 Task: Add Ecos Free & Clear Laundry Detergent to the cart.
Action: Mouse moved to (883, 306)
Screenshot: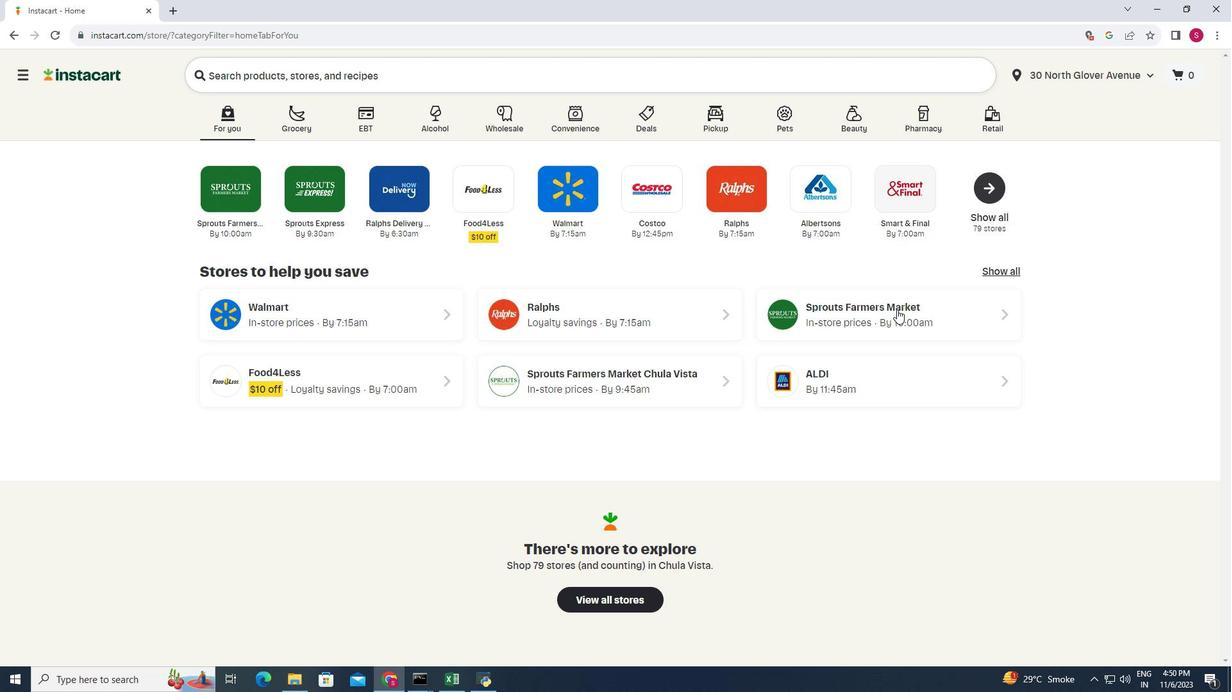 
Action: Mouse pressed left at (883, 306)
Screenshot: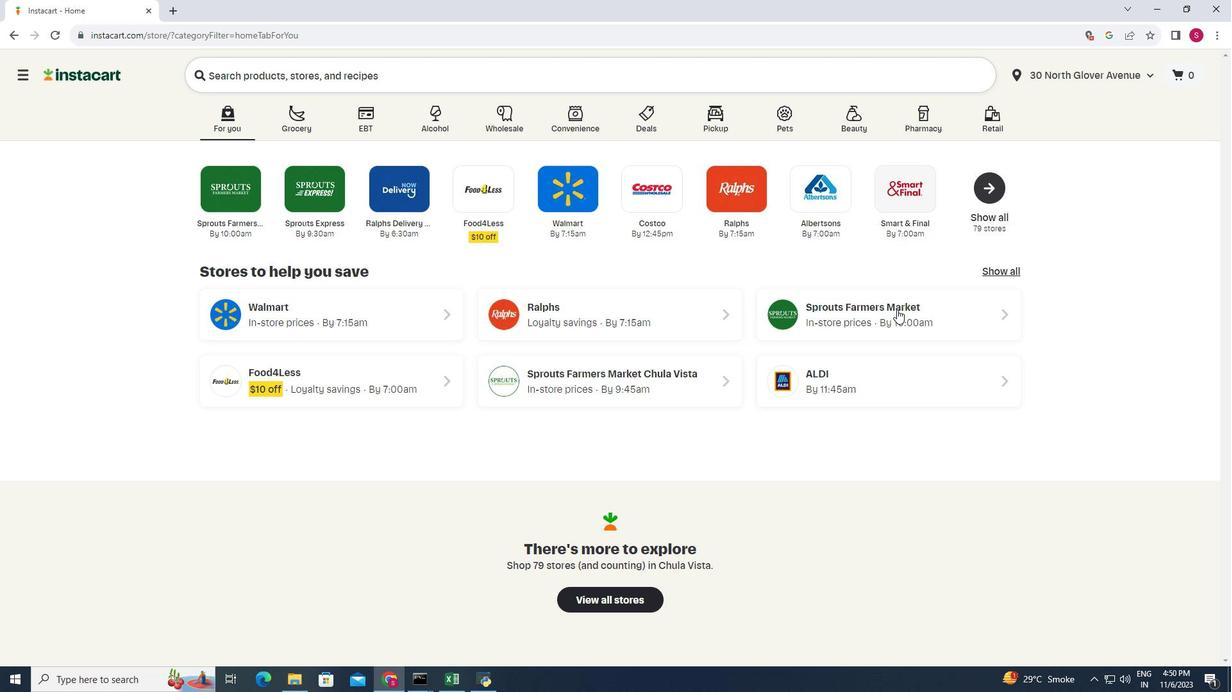 
Action: Mouse moved to (50, 449)
Screenshot: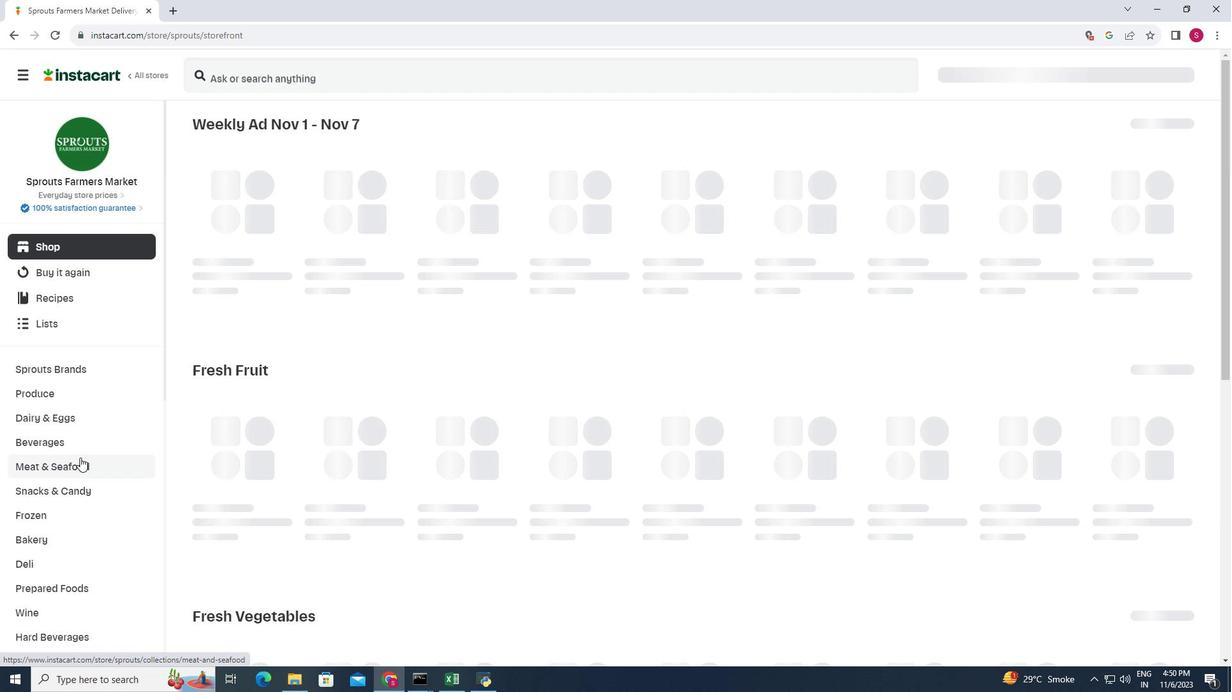 
Action: Mouse scrolled (50, 448) with delta (0, 0)
Screenshot: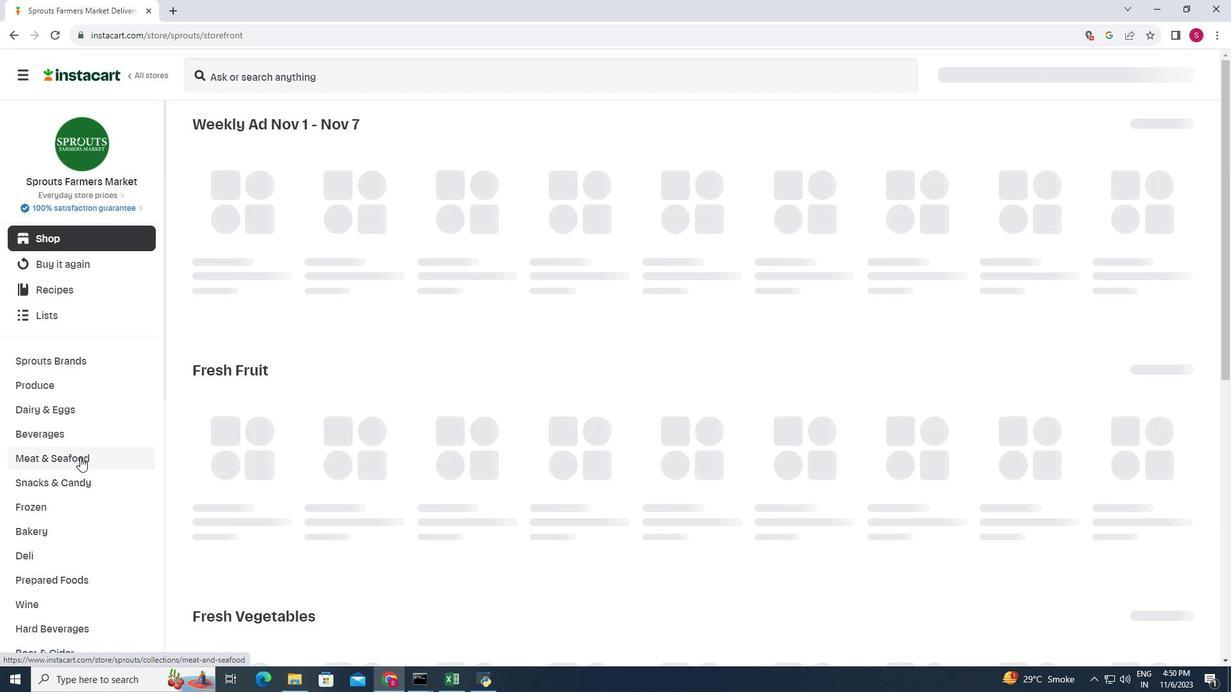 
Action: Mouse scrolled (50, 448) with delta (0, 0)
Screenshot: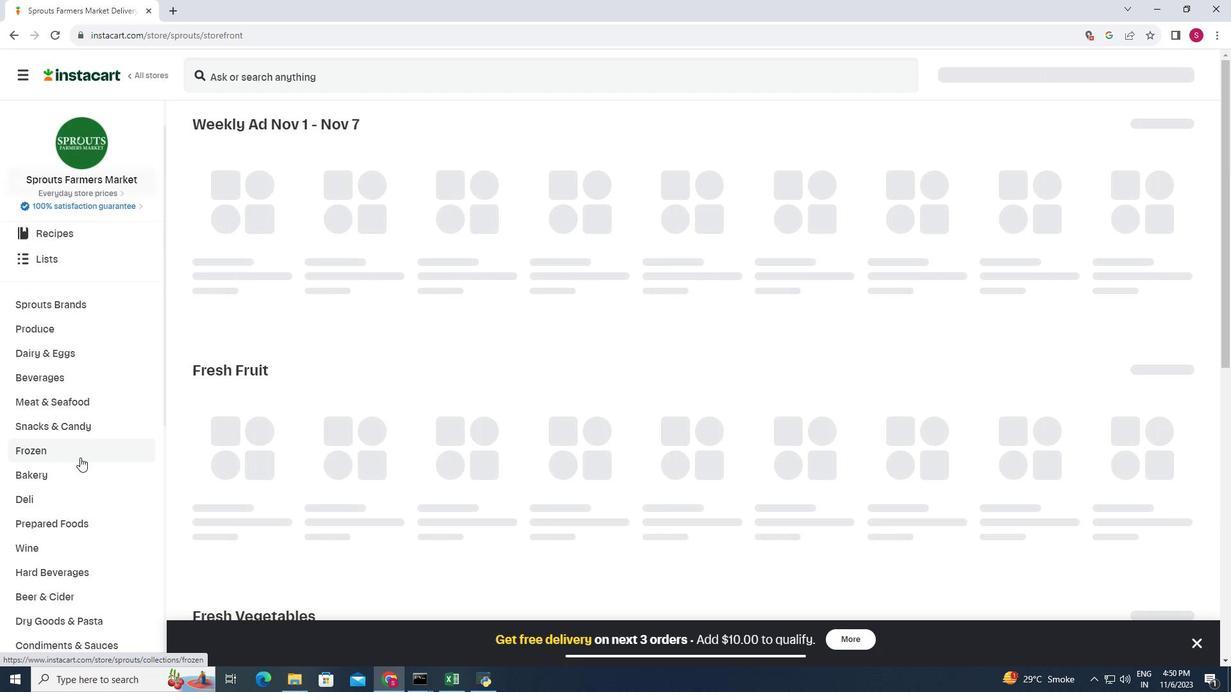 
Action: Mouse moved to (50, 449)
Screenshot: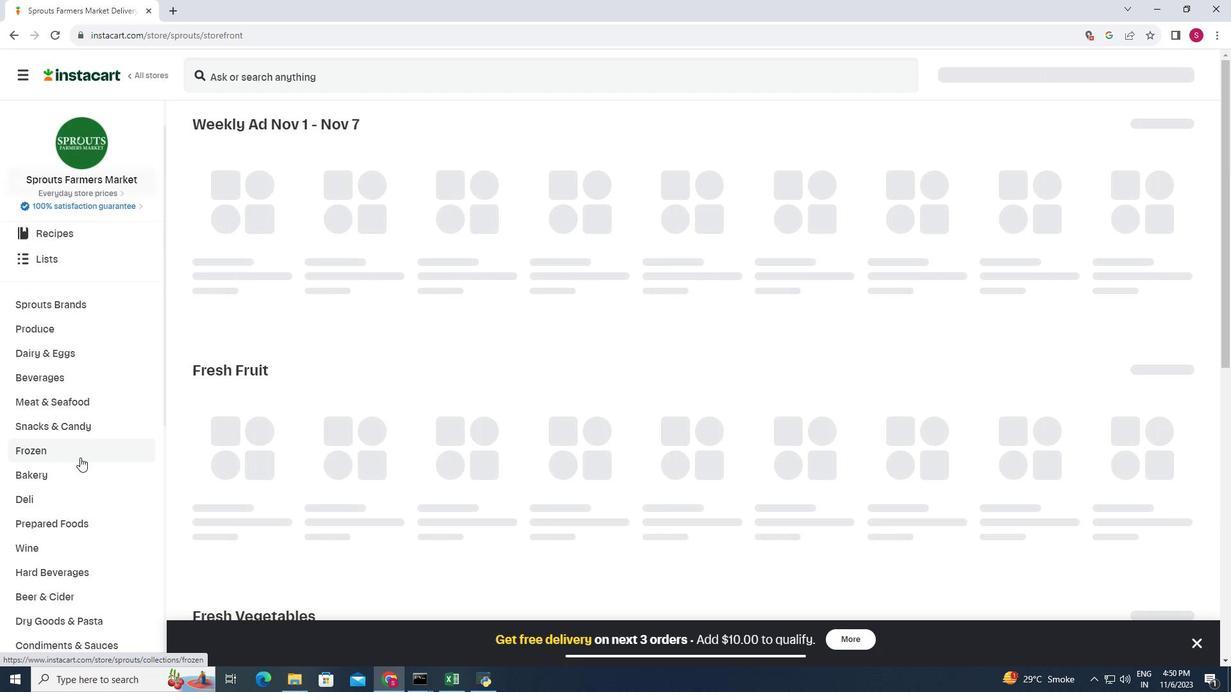 
Action: Mouse scrolled (50, 448) with delta (0, 0)
Screenshot: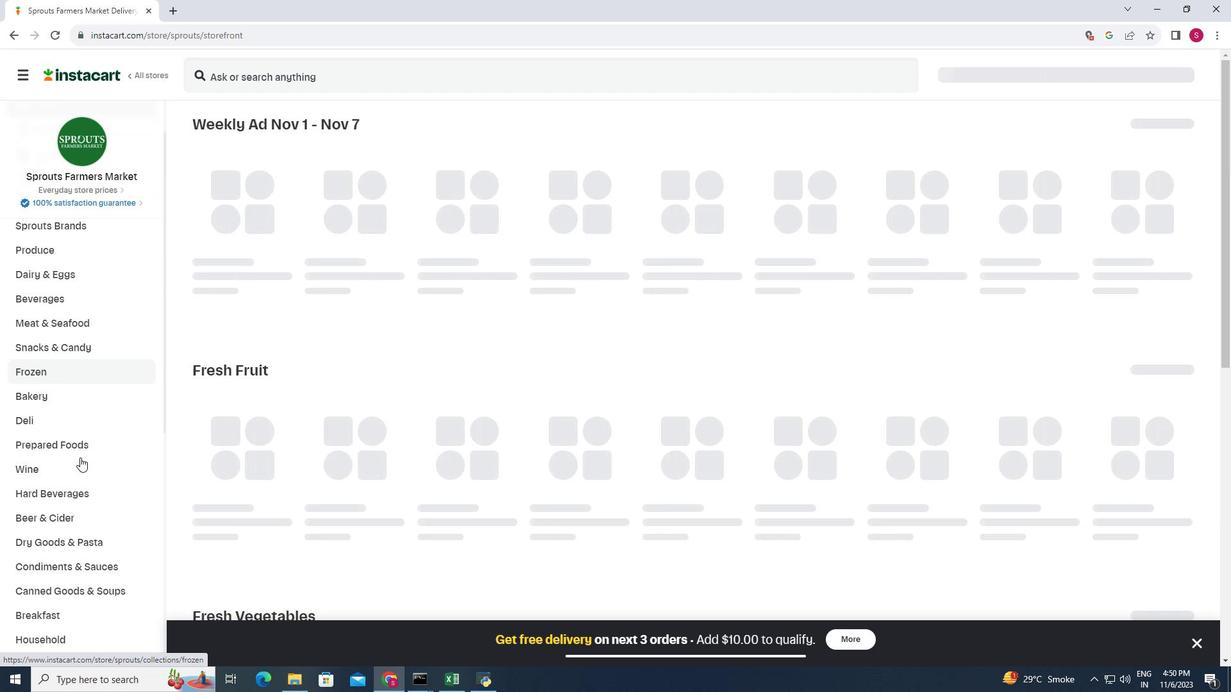 
Action: Mouse scrolled (50, 448) with delta (0, 0)
Screenshot: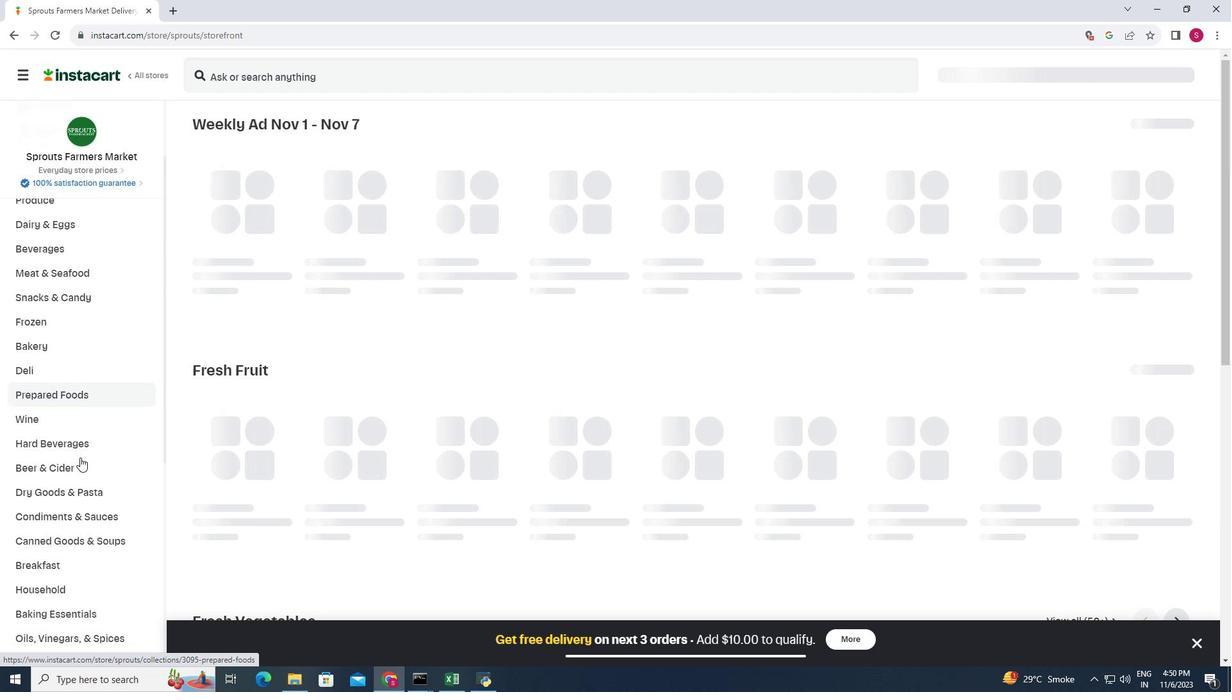 
Action: Mouse moved to (23, 509)
Screenshot: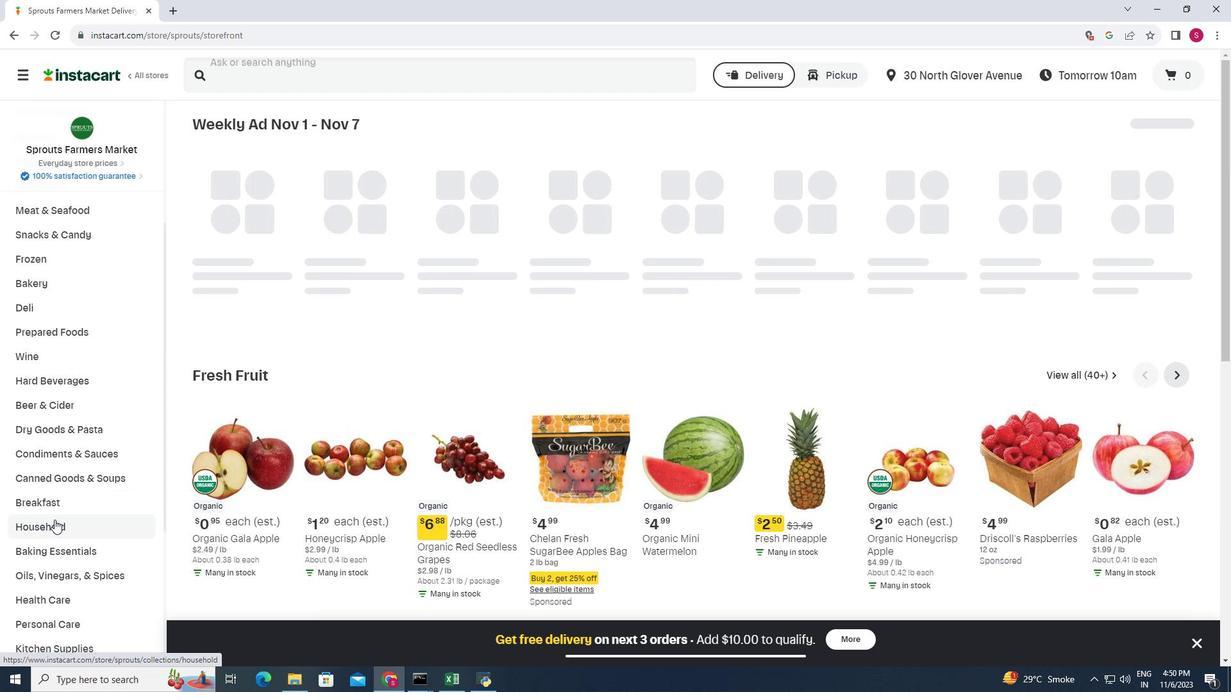 
Action: Mouse pressed left at (23, 509)
Screenshot: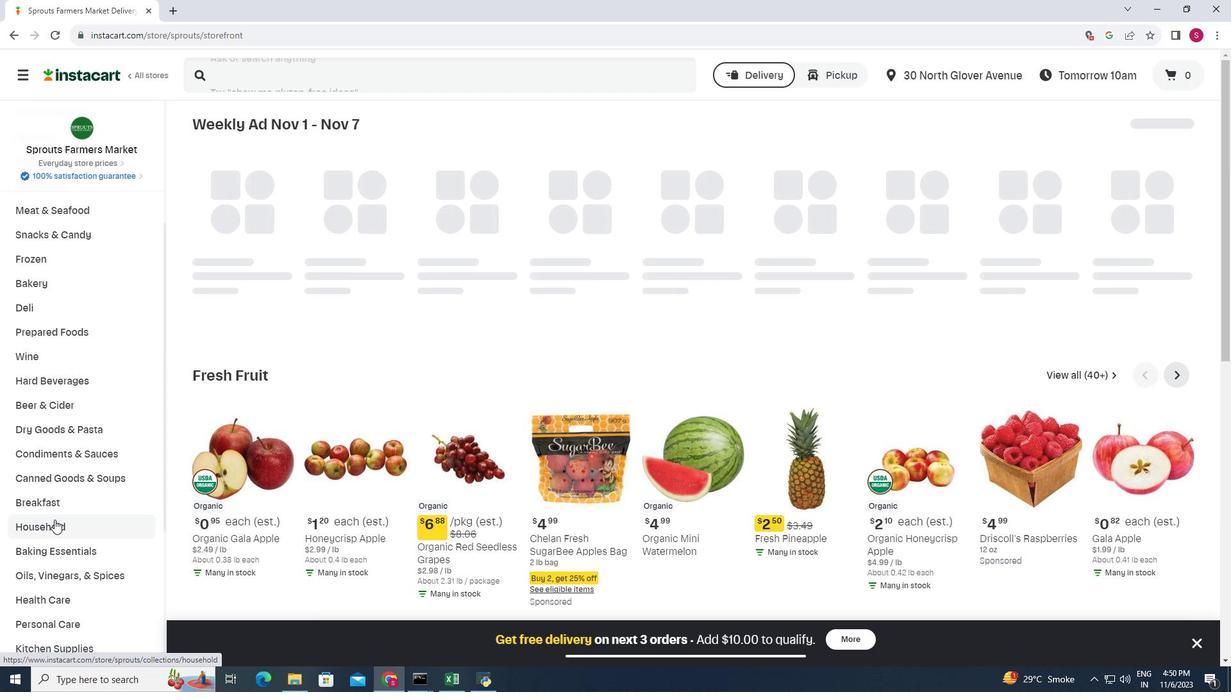 
Action: Mouse moved to (475, 165)
Screenshot: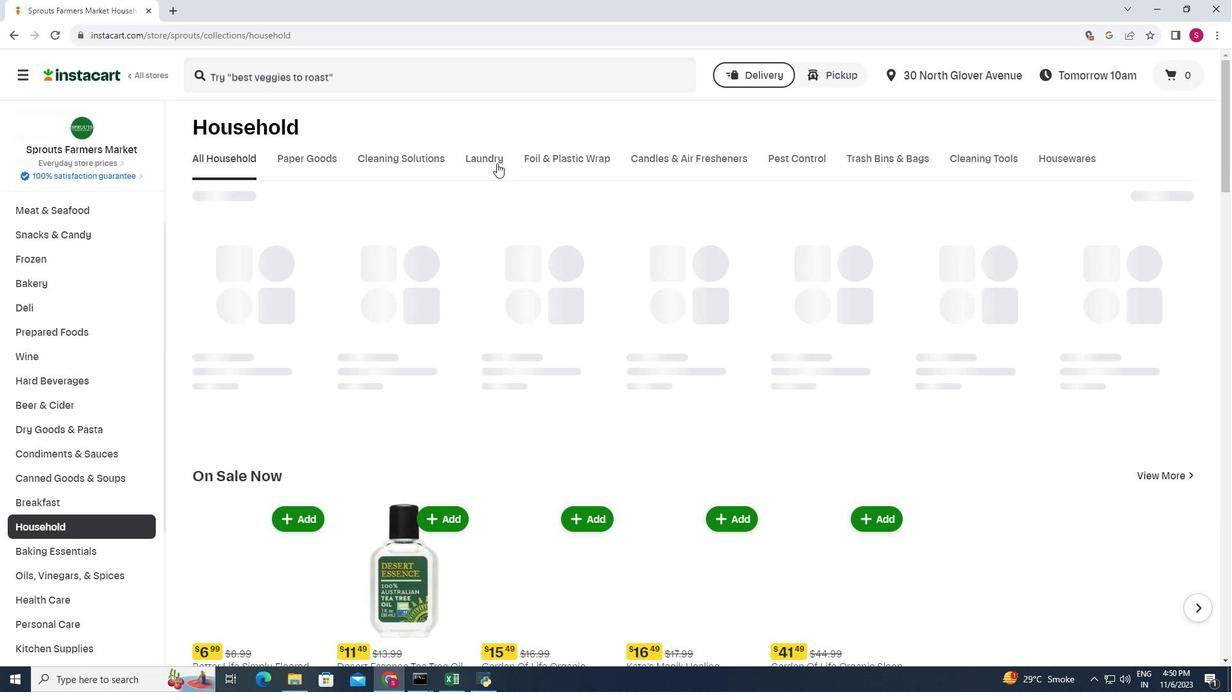 
Action: Mouse pressed left at (475, 165)
Screenshot: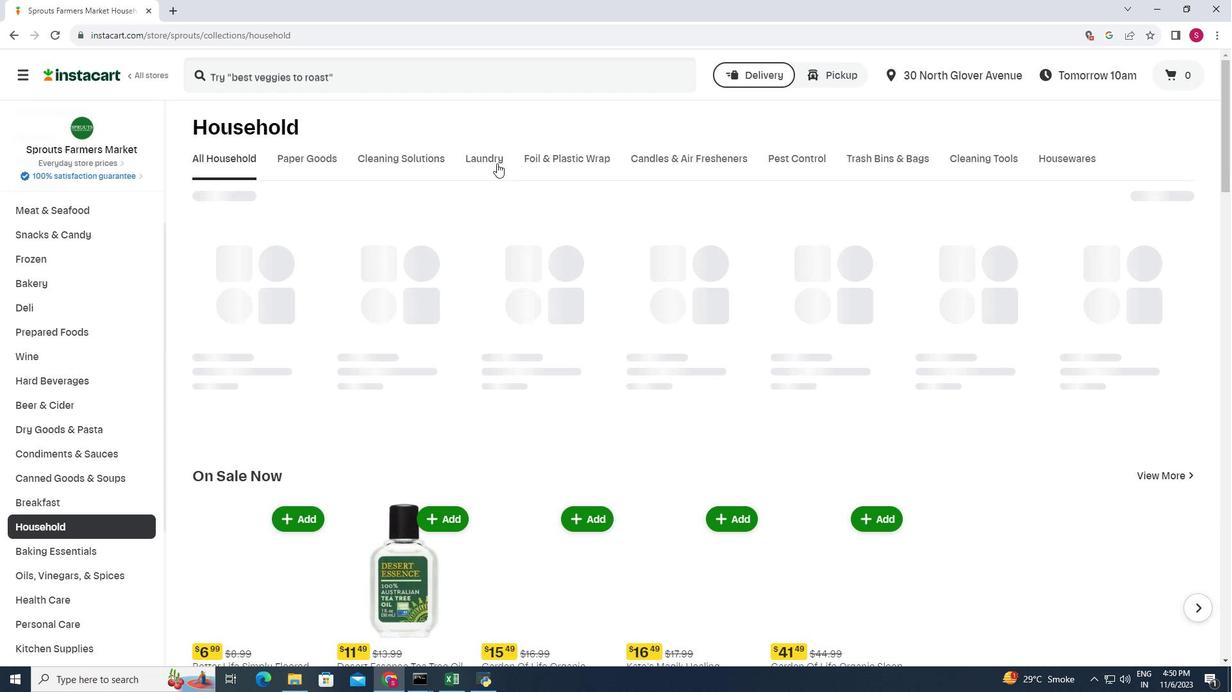 
Action: Mouse moved to (405, 261)
Screenshot: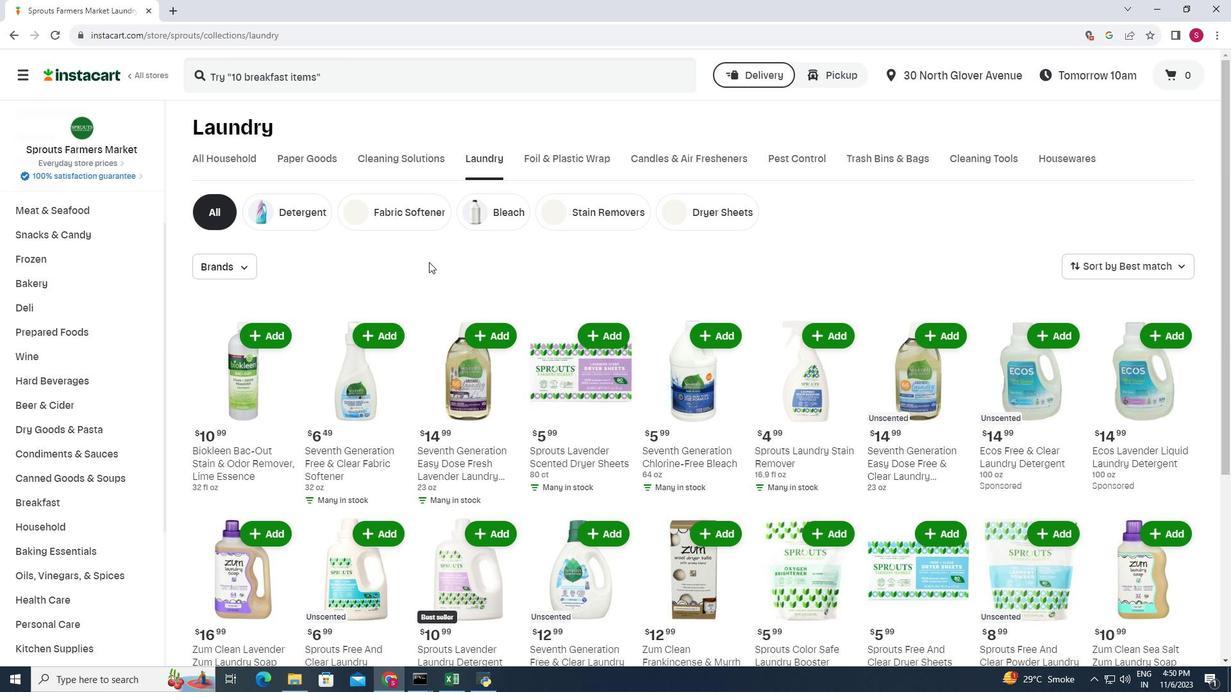 
Action: Mouse scrolled (405, 260) with delta (0, 0)
Screenshot: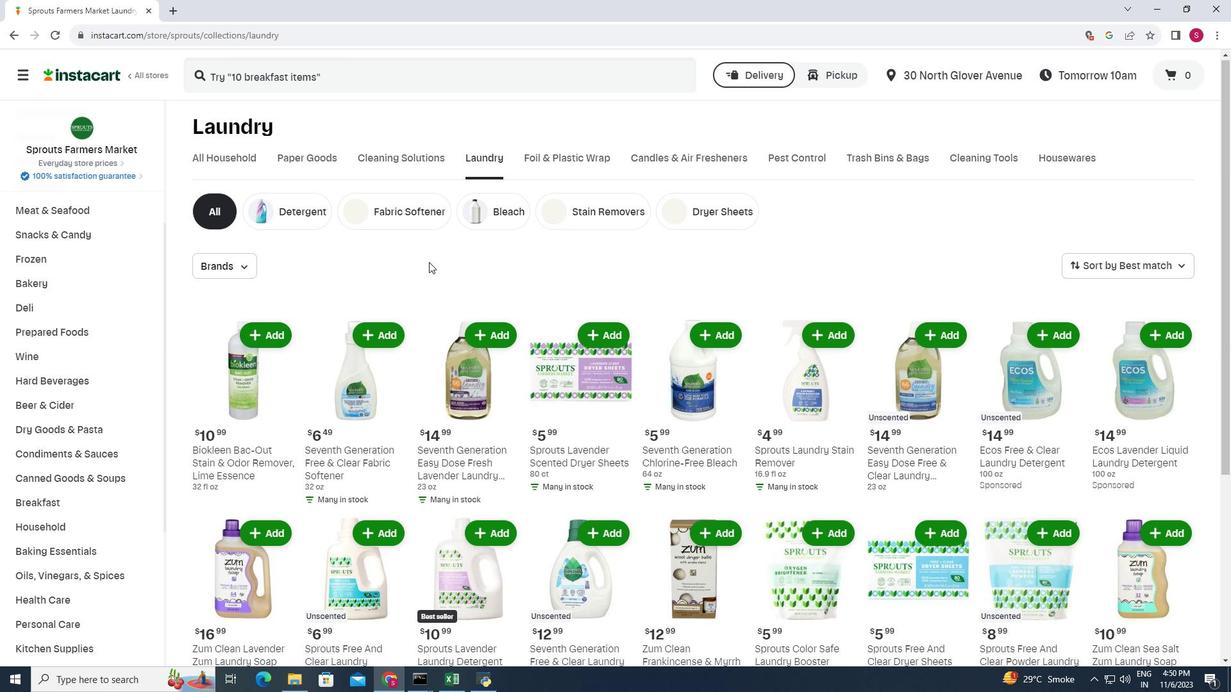 
Action: Mouse moved to (407, 261)
Screenshot: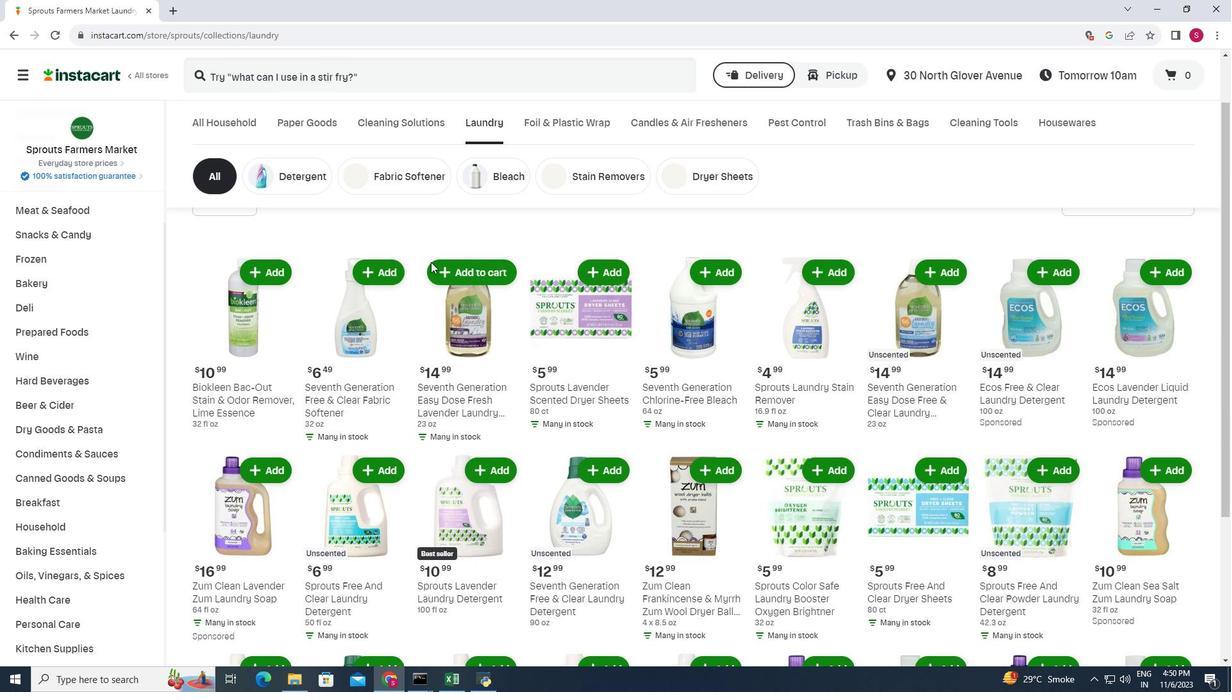 
Action: Mouse scrolled (407, 261) with delta (0, 0)
Screenshot: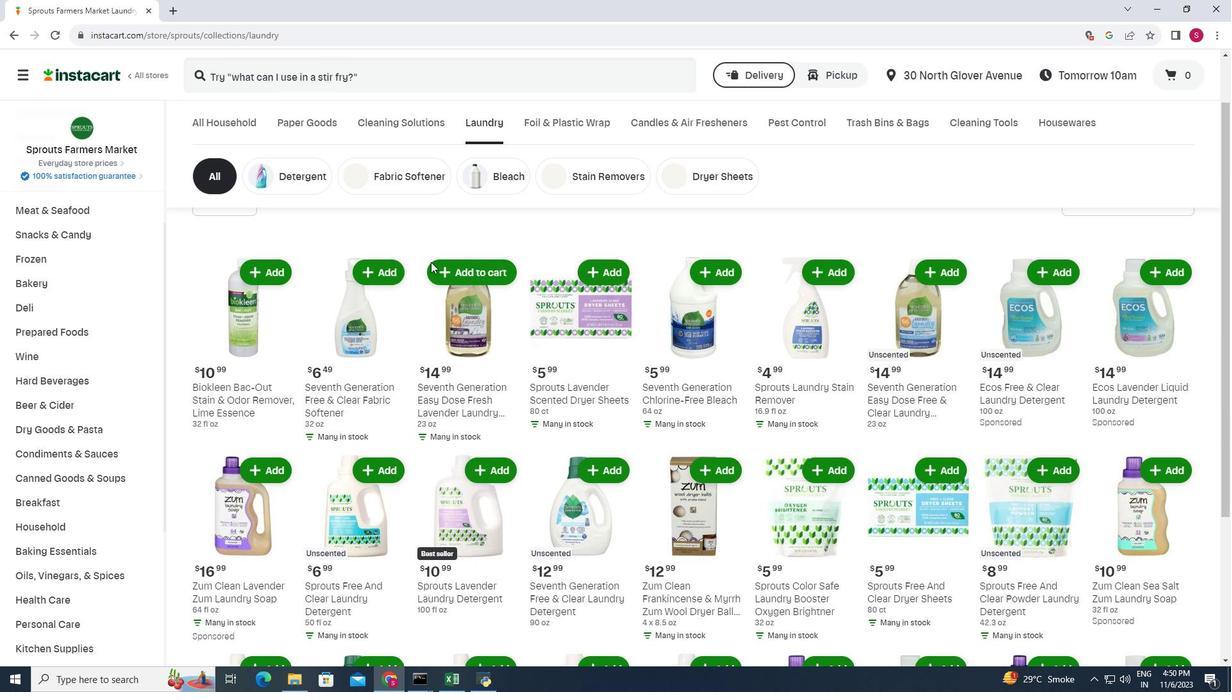 
Action: Mouse moved to (1043, 325)
Screenshot: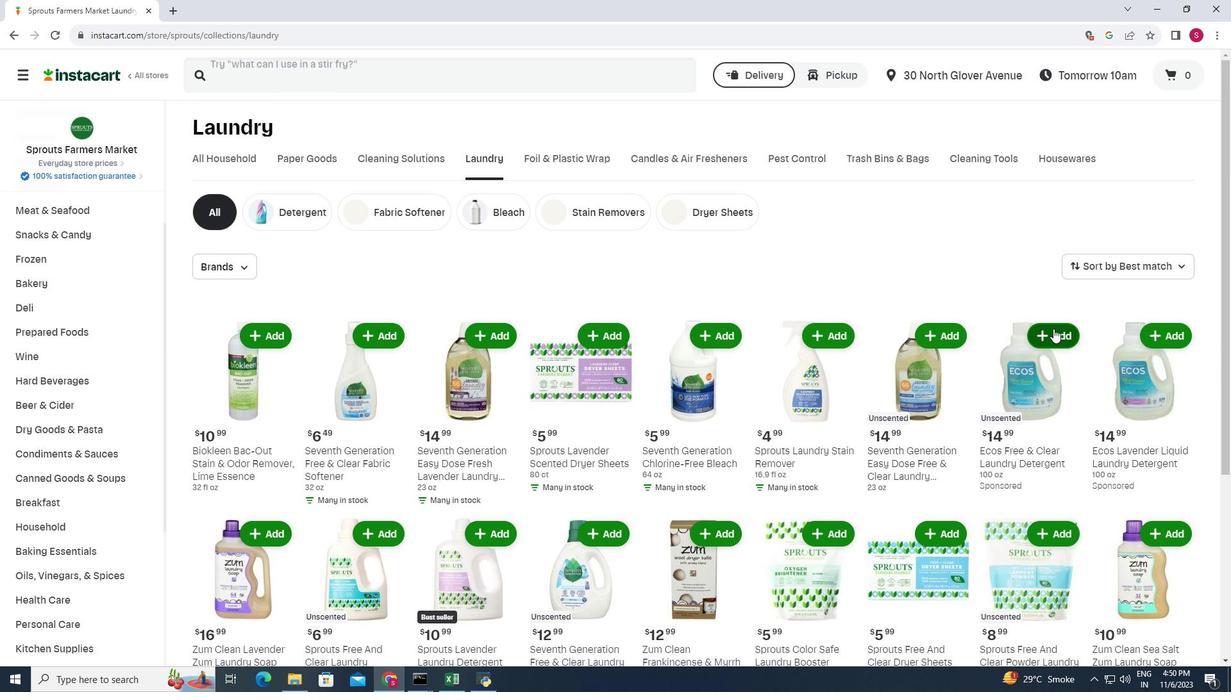 
Action: Mouse pressed left at (1043, 325)
Screenshot: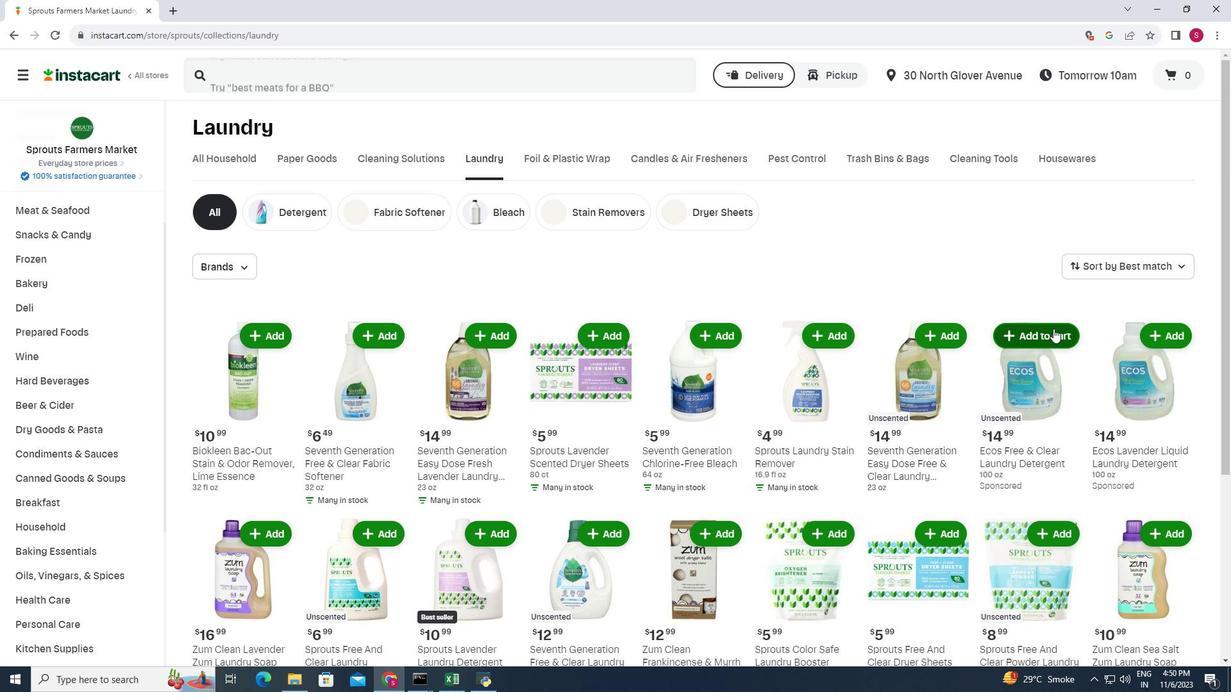 
Action: Mouse moved to (963, 282)
Screenshot: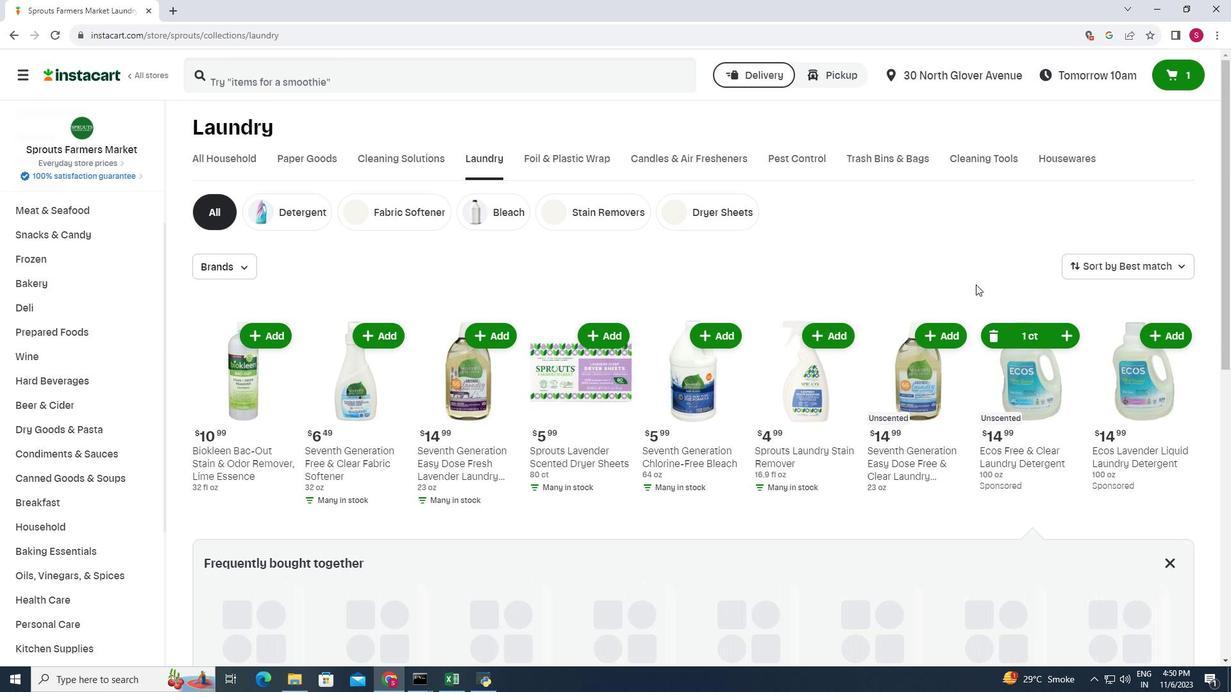 
